Task: Add Hu Organic Hazelnut Butter Dark Chocolate Bar to the cart.
Action: Mouse moved to (13, 65)
Screenshot: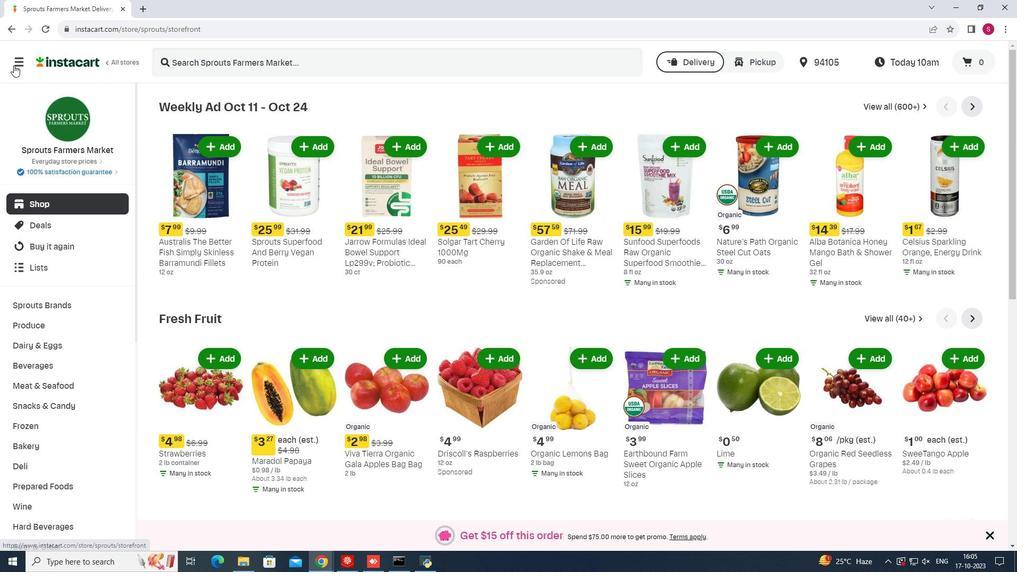 
Action: Mouse pressed left at (13, 65)
Screenshot: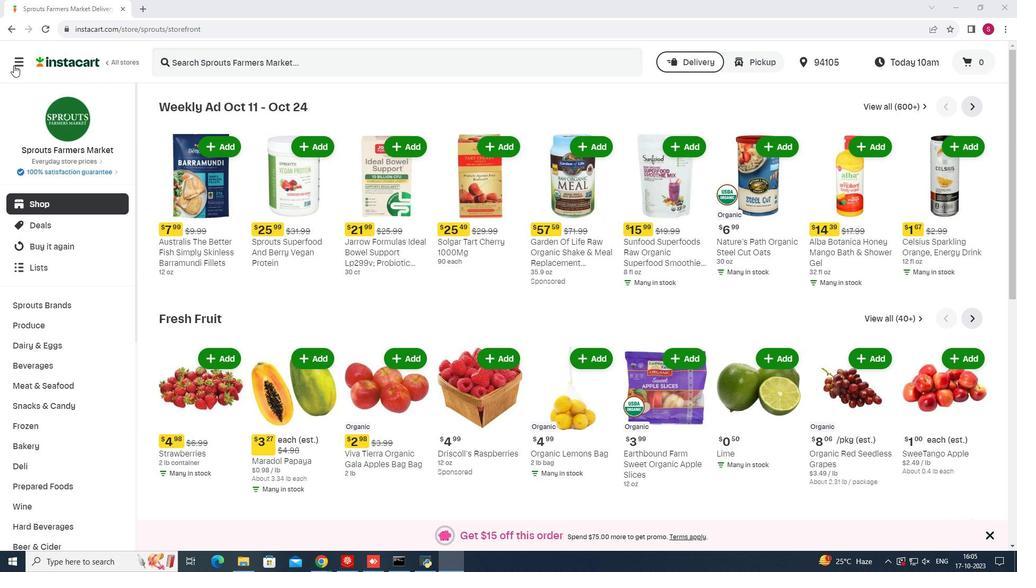 
Action: Mouse moved to (69, 282)
Screenshot: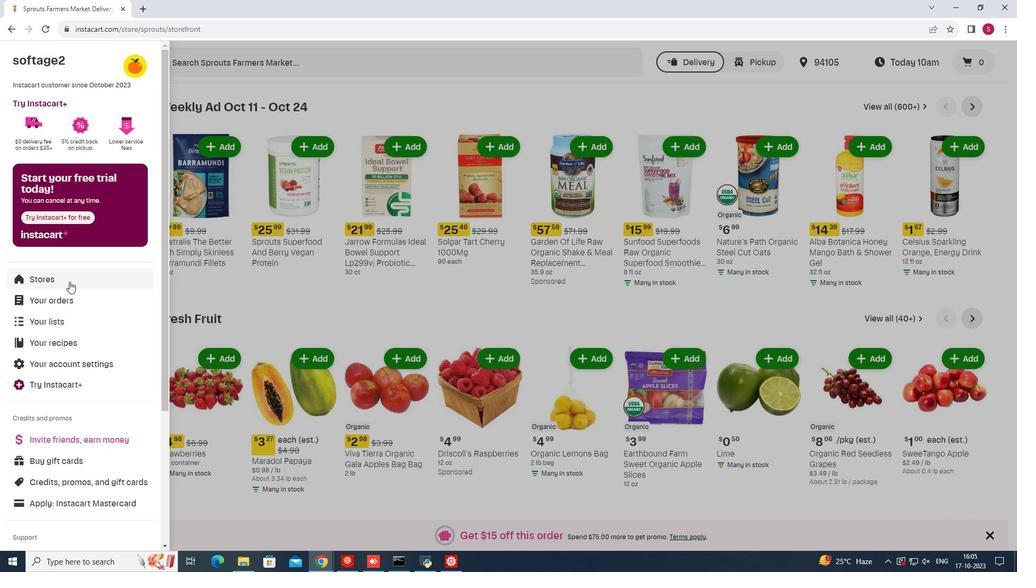 
Action: Mouse pressed left at (69, 282)
Screenshot: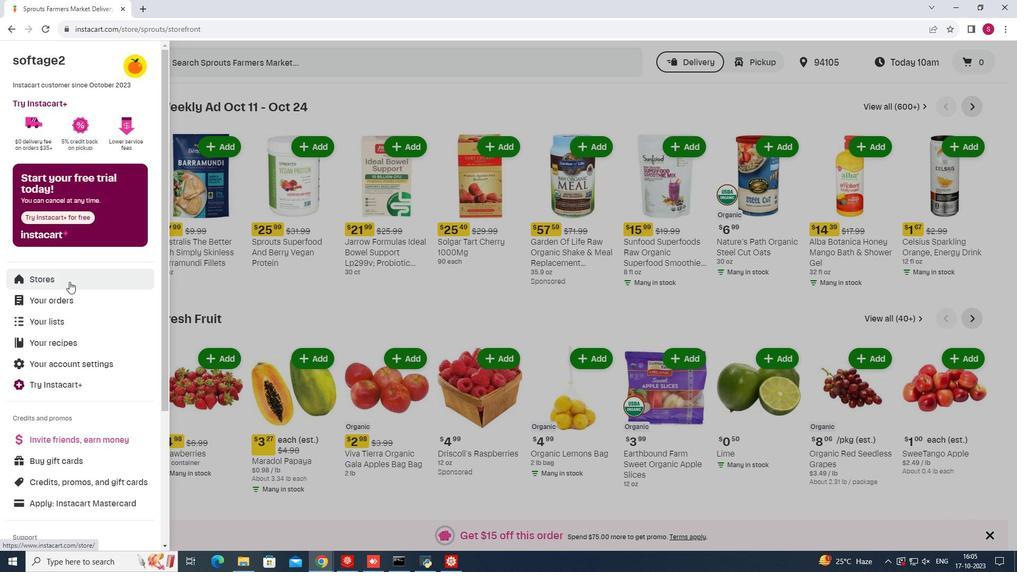 
Action: Mouse moved to (245, 93)
Screenshot: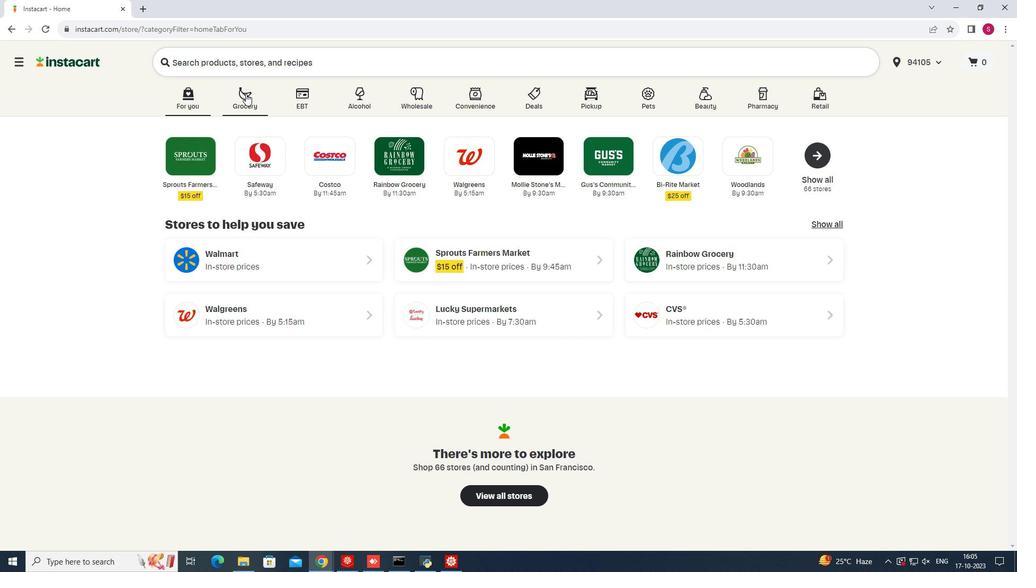 
Action: Mouse pressed left at (245, 93)
Screenshot: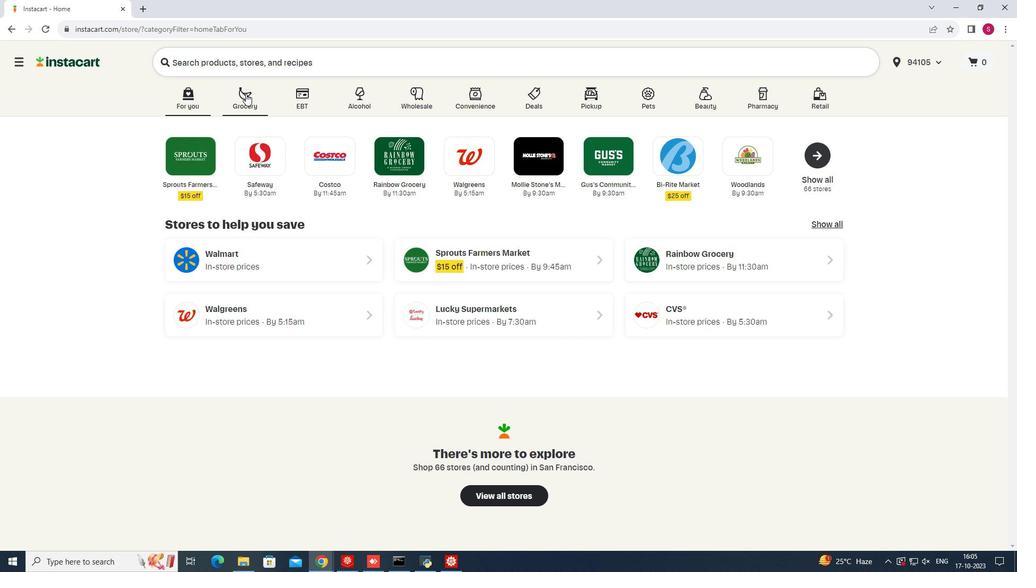
Action: Mouse moved to (737, 146)
Screenshot: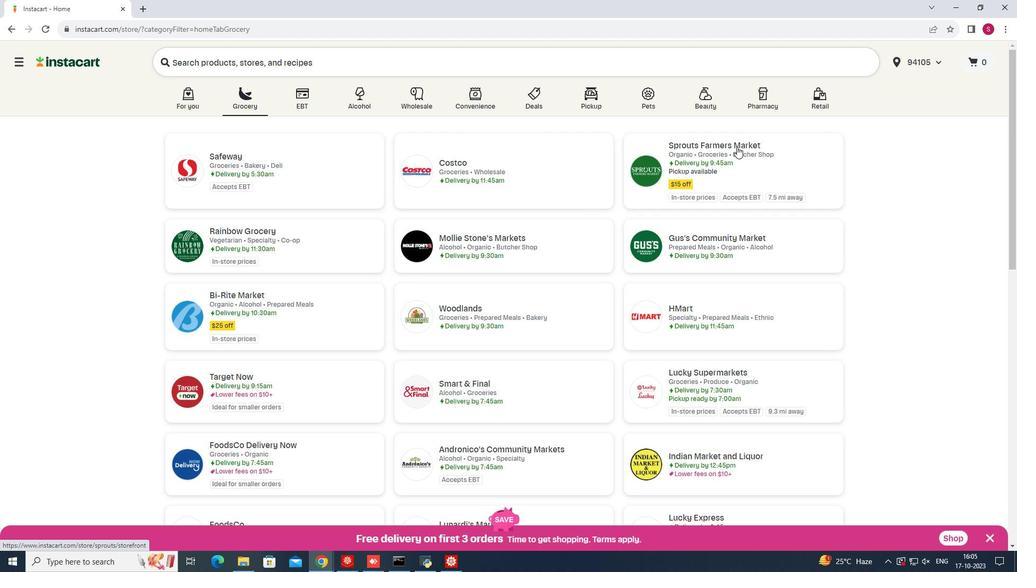 
Action: Mouse pressed left at (737, 146)
Screenshot: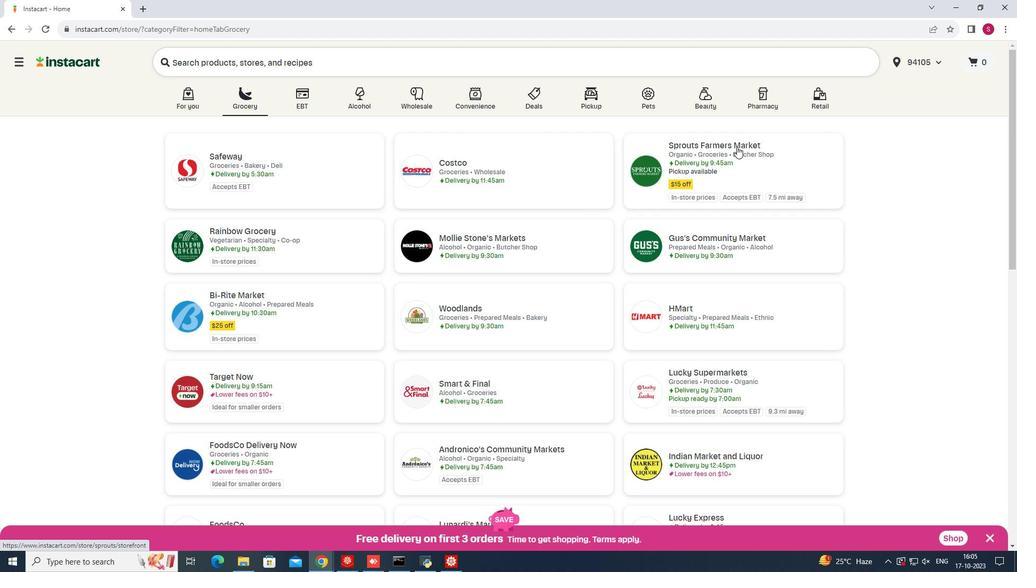
Action: Mouse moved to (57, 404)
Screenshot: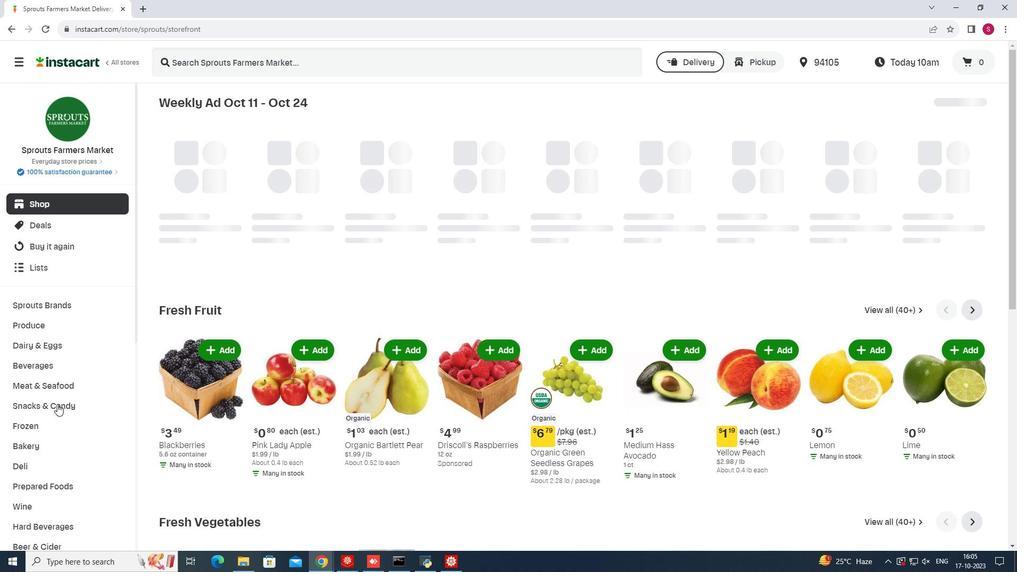 
Action: Mouse pressed left at (57, 404)
Screenshot: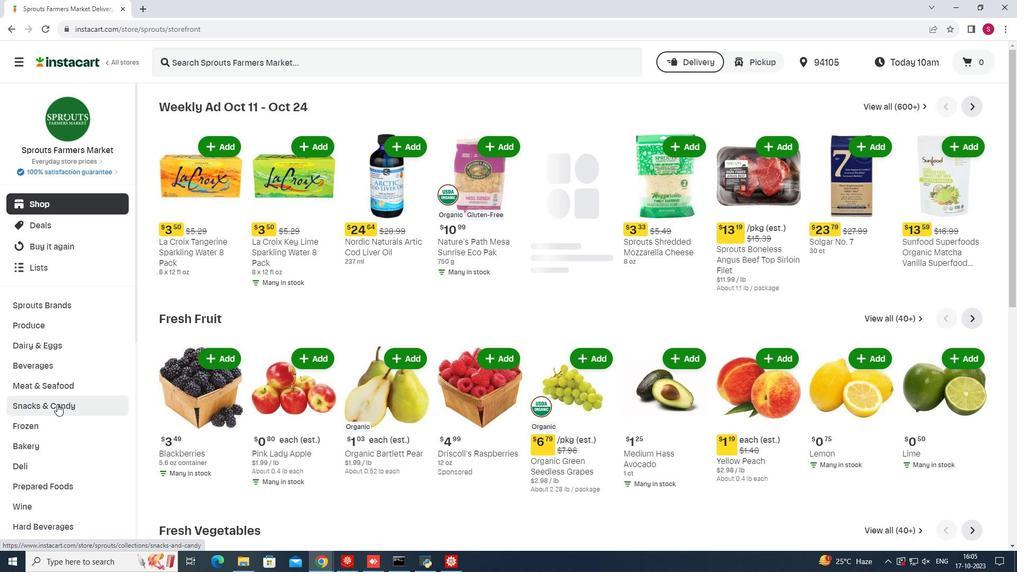 
Action: Mouse moved to (302, 130)
Screenshot: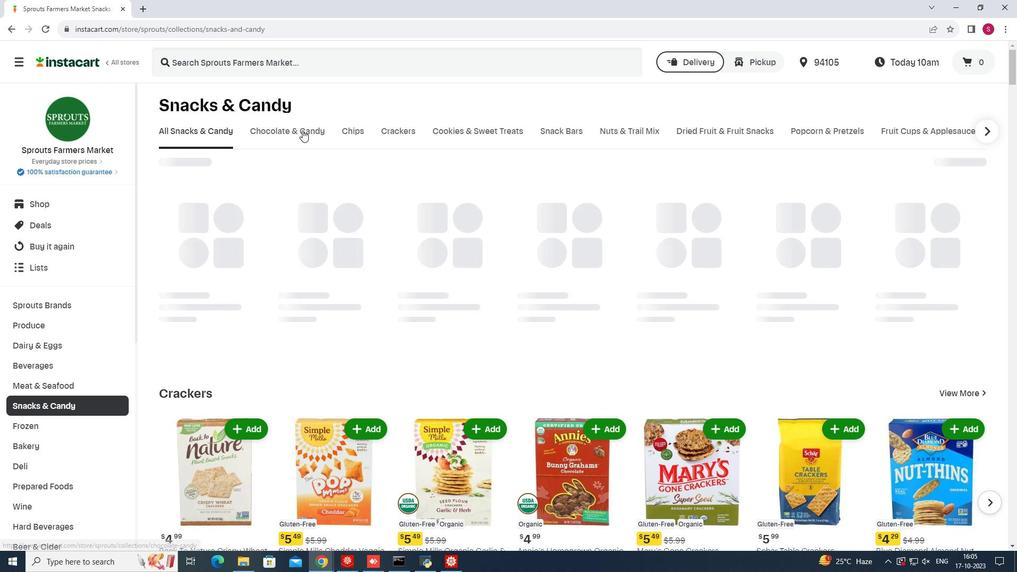 
Action: Mouse pressed left at (302, 130)
Screenshot: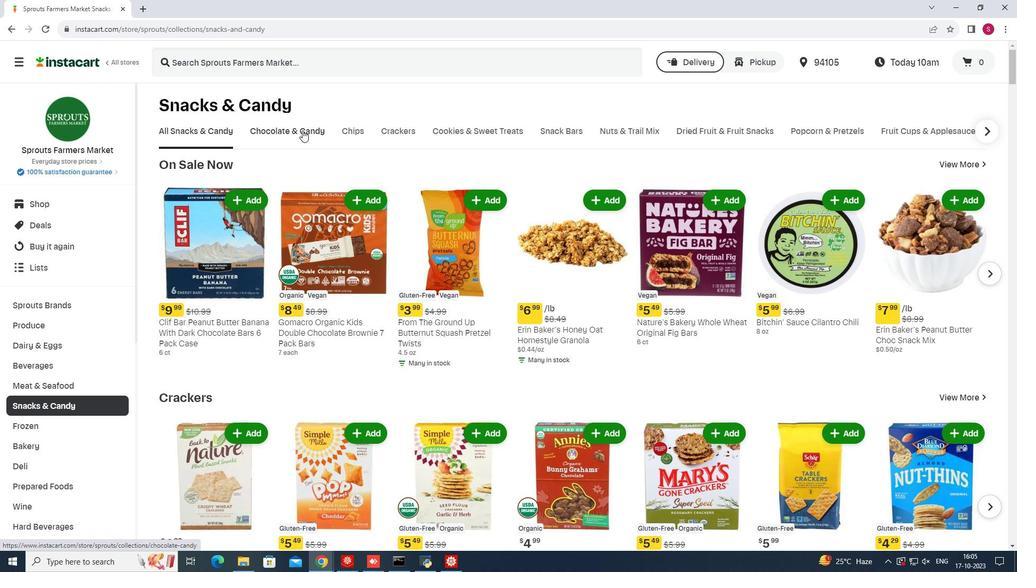 
Action: Mouse moved to (275, 178)
Screenshot: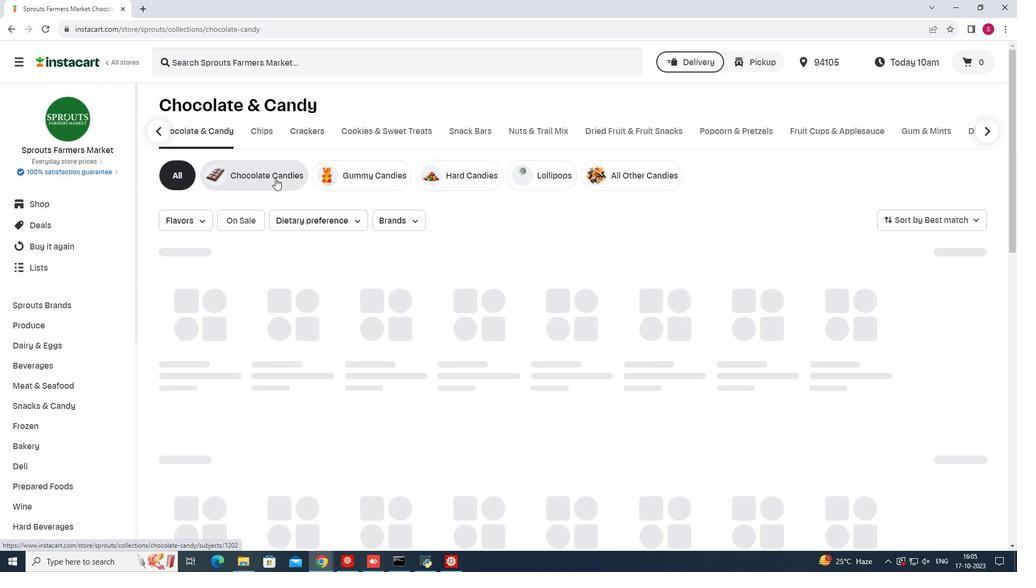 
Action: Mouse pressed left at (275, 178)
Screenshot: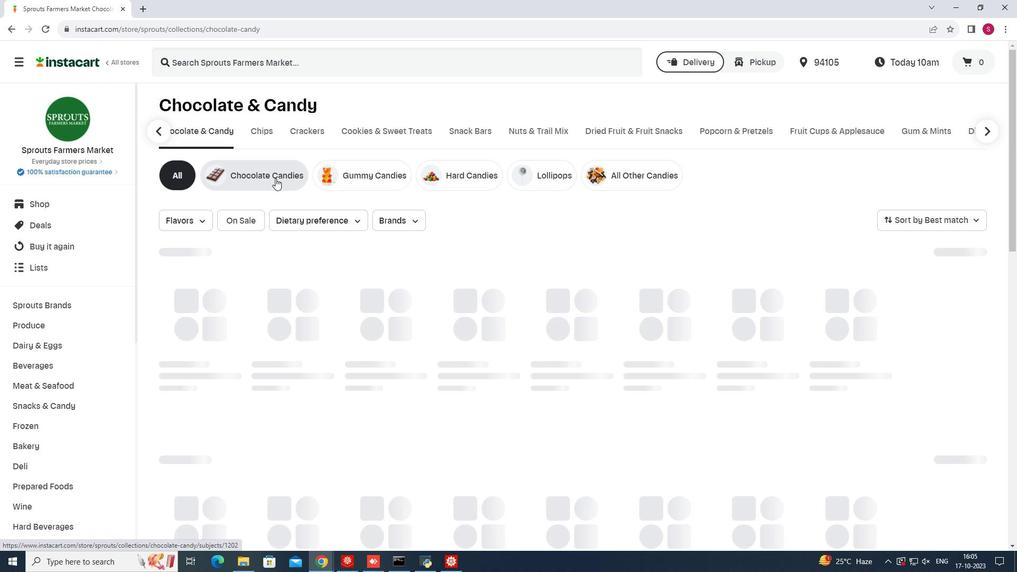 
Action: Mouse moved to (374, 56)
Screenshot: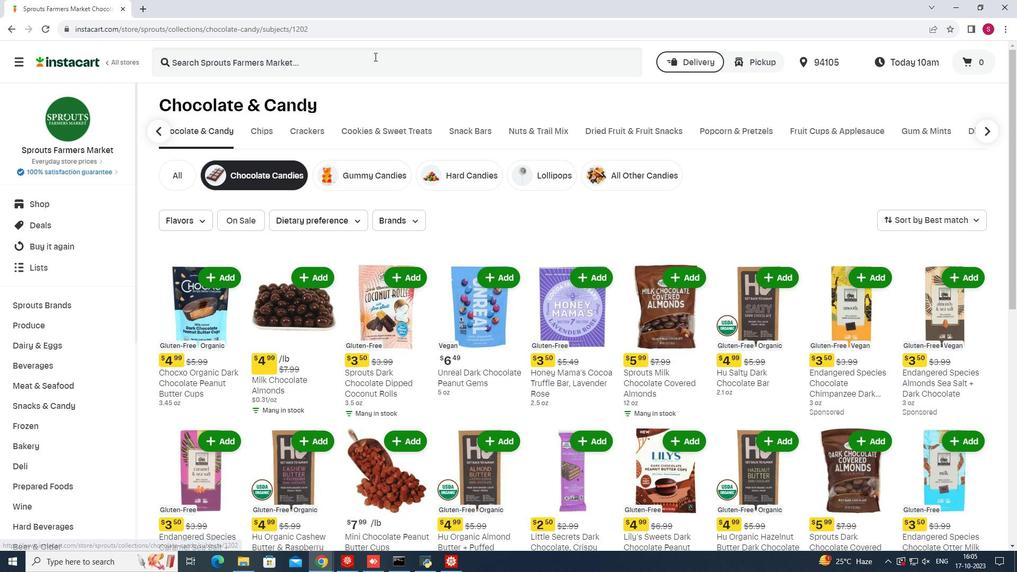 
Action: Mouse pressed left at (374, 56)
Screenshot: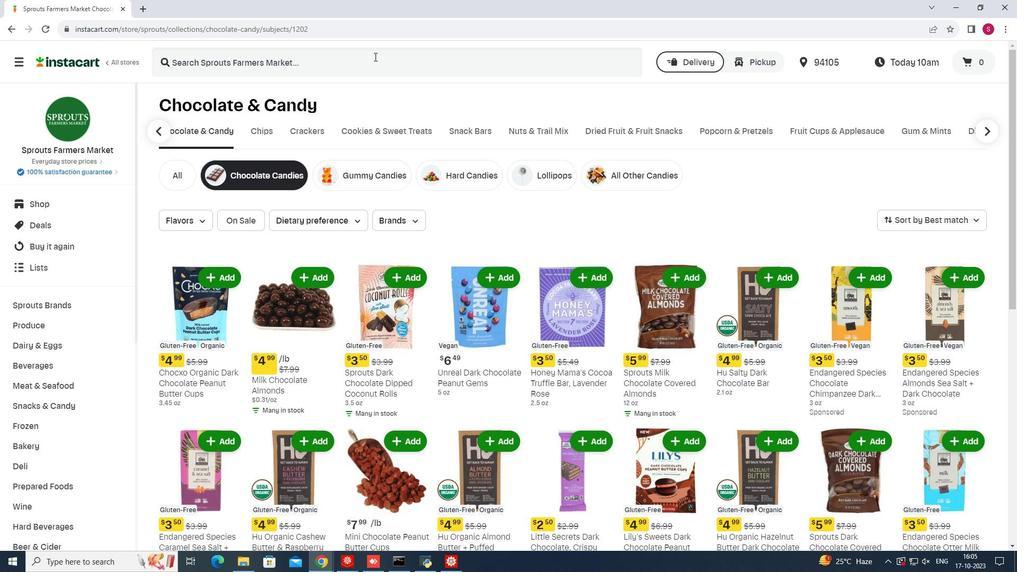 
Action: Mouse moved to (372, 63)
Screenshot: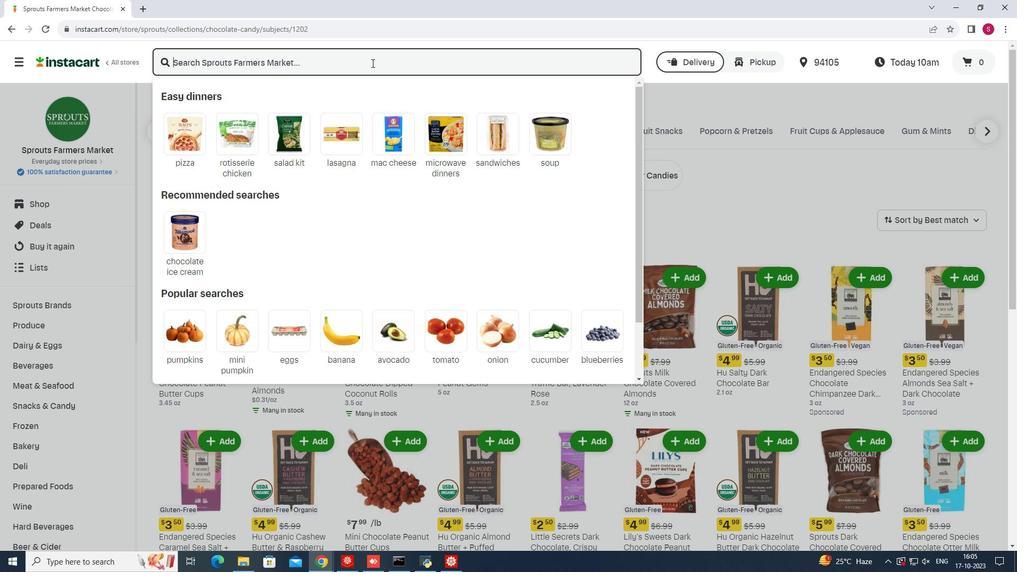 
Action: Key pressed <Key.shift>Hu<Key.space><Key.shift>Organic<Key.space><Key.shift>Hazelnut<Key.space><Key.shift>Butter<Key.space><Key.shift>Dark<Key.space><Key.shift>Chocolate<Key.space><Key.shift>Bar<Key.enter>
Screenshot: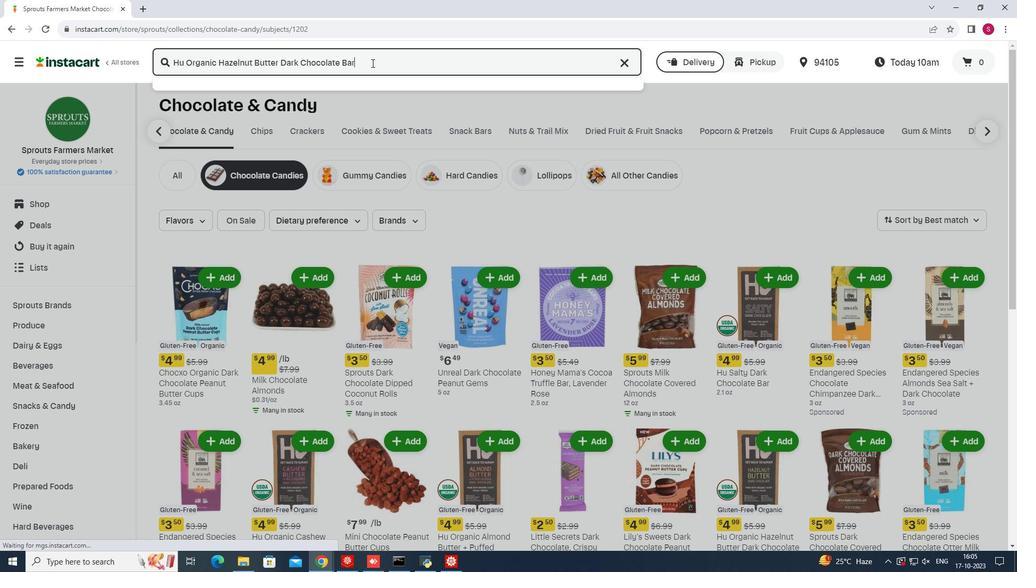
Action: Mouse moved to (967, 173)
Screenshot: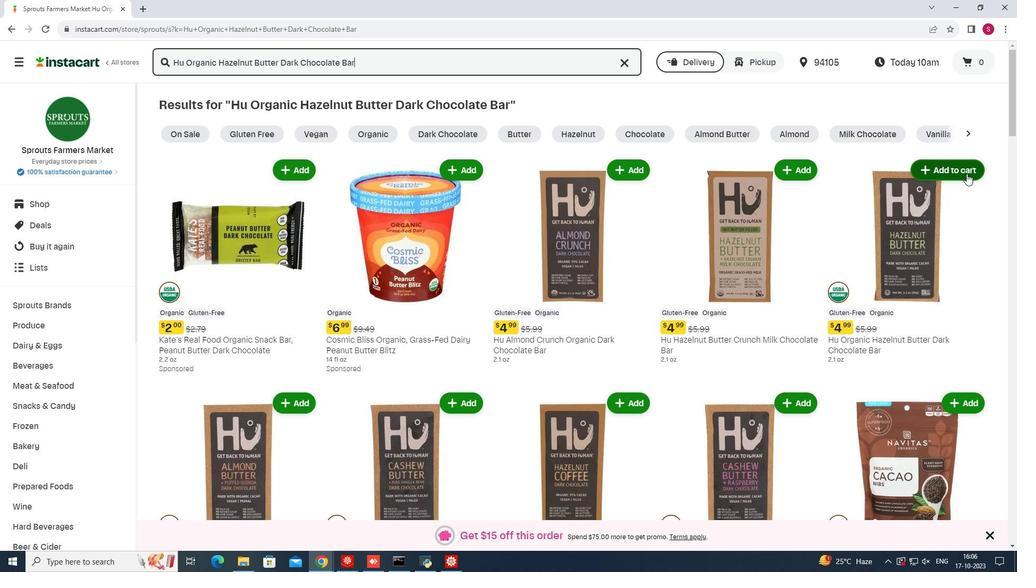 
Action: Mouse pressed left at (967, 173)
Screenshot: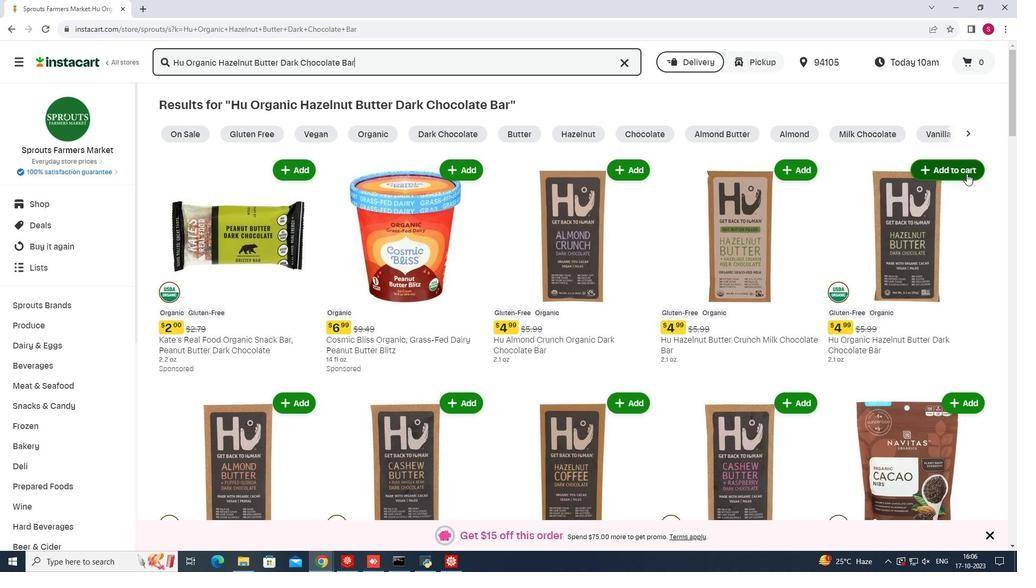 
Action: Mouse moved to (794, 231)
Screenshot: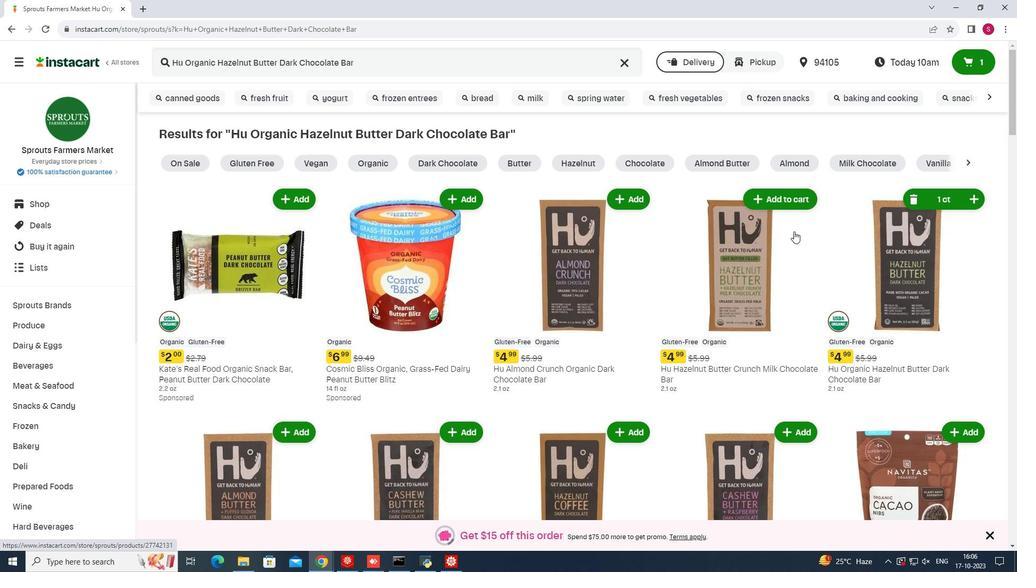 
